 Task: Create a board button that creates a report in variable "Present-day slavery" with all cards using pattern "Present-day Slavery" group by list.
Action: Mouse moved to (1342, 111)
Screenshot: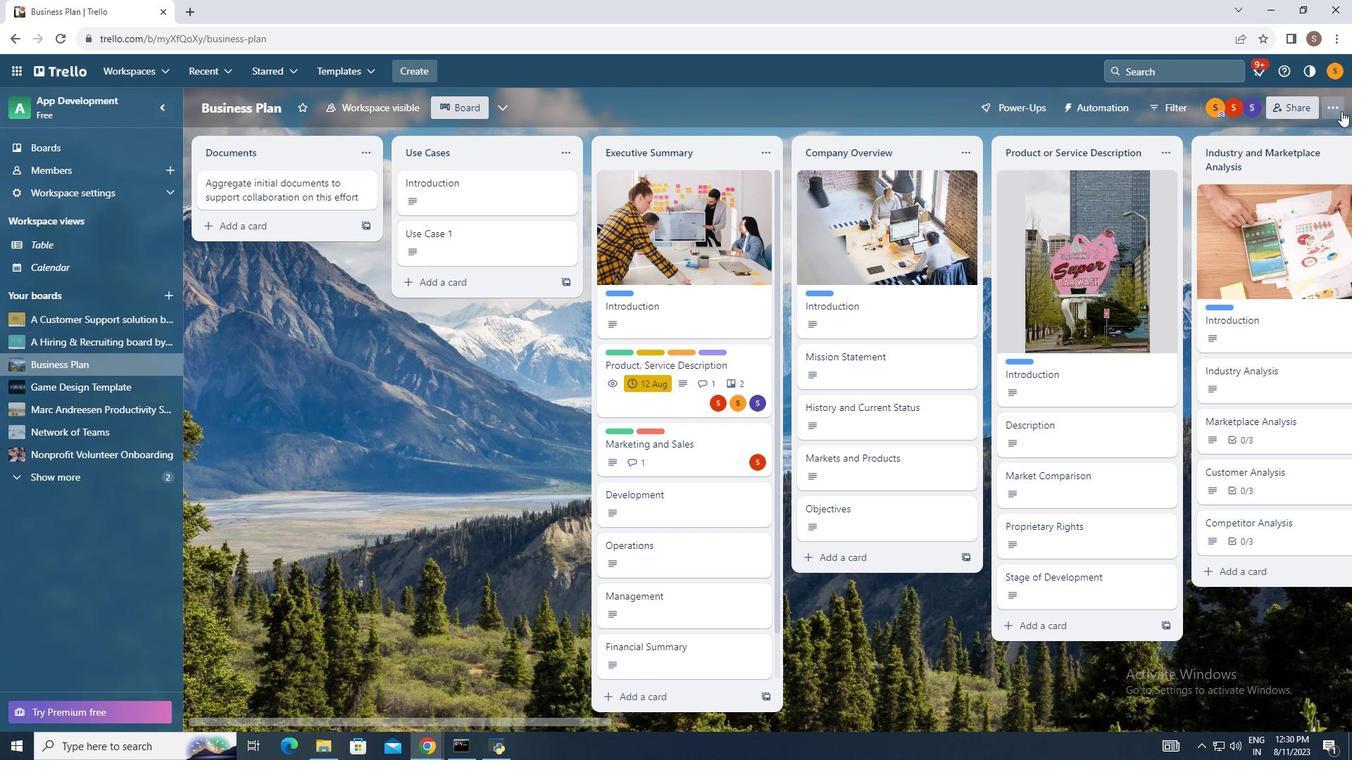 
Action: Mouse pressed left at (1342, 111)
Screenshot: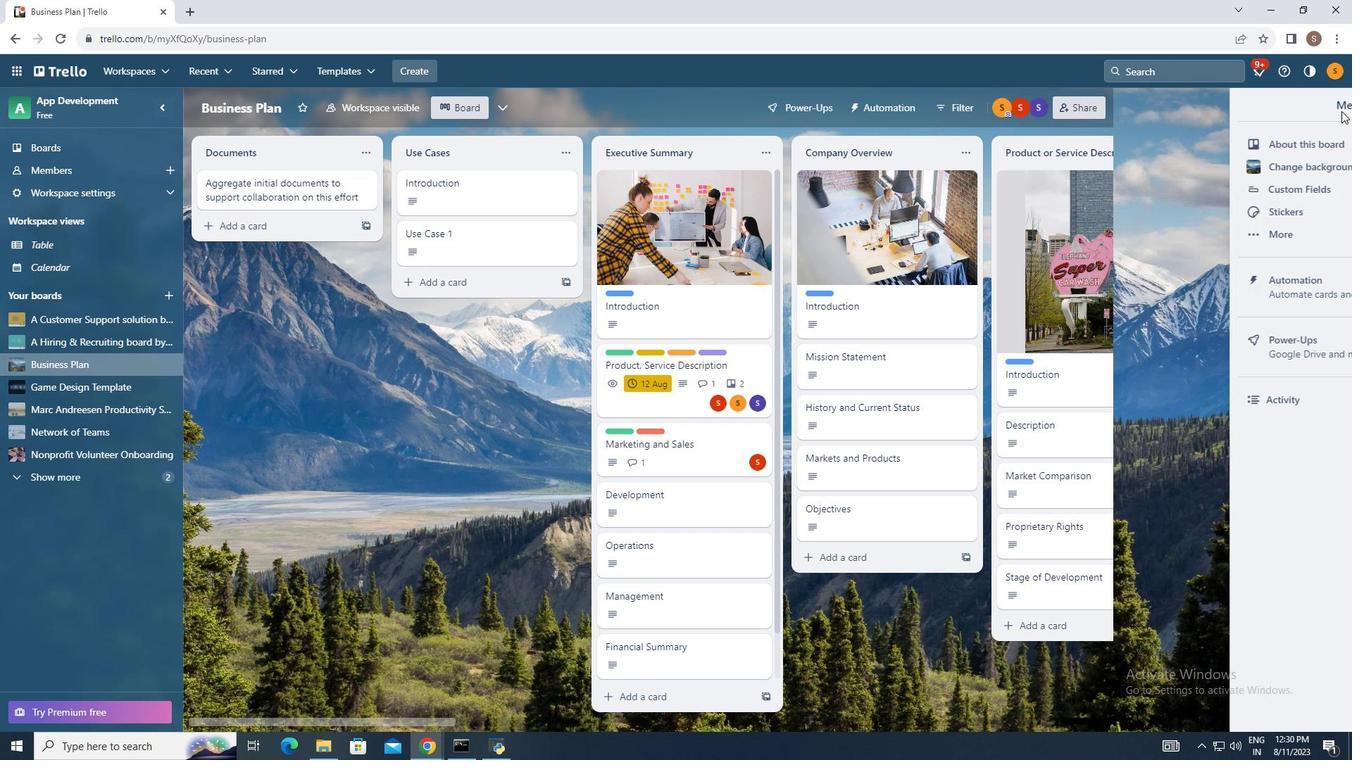 
Action: Mouse moved to (1198, 277)
Screenshot: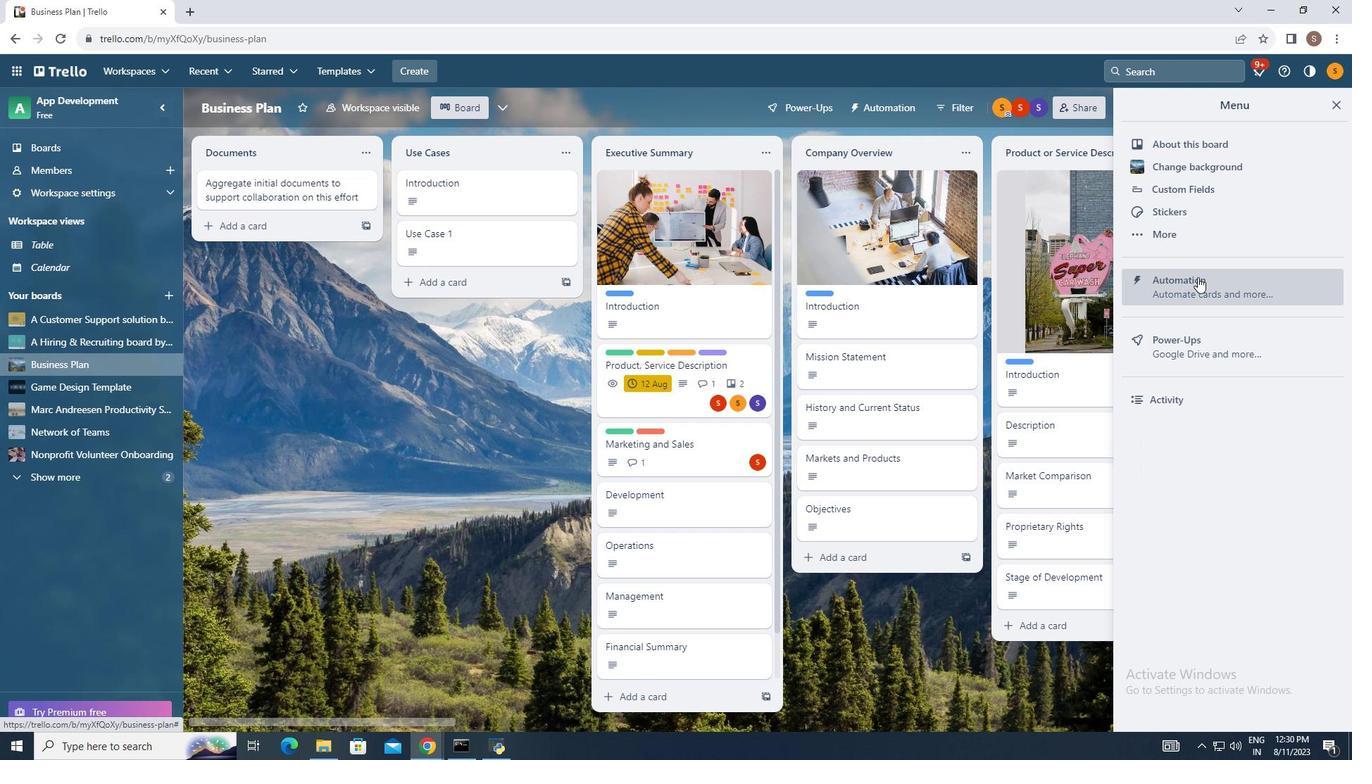 
Action: Mouse pressed left at (1198, 277)
Screenshot: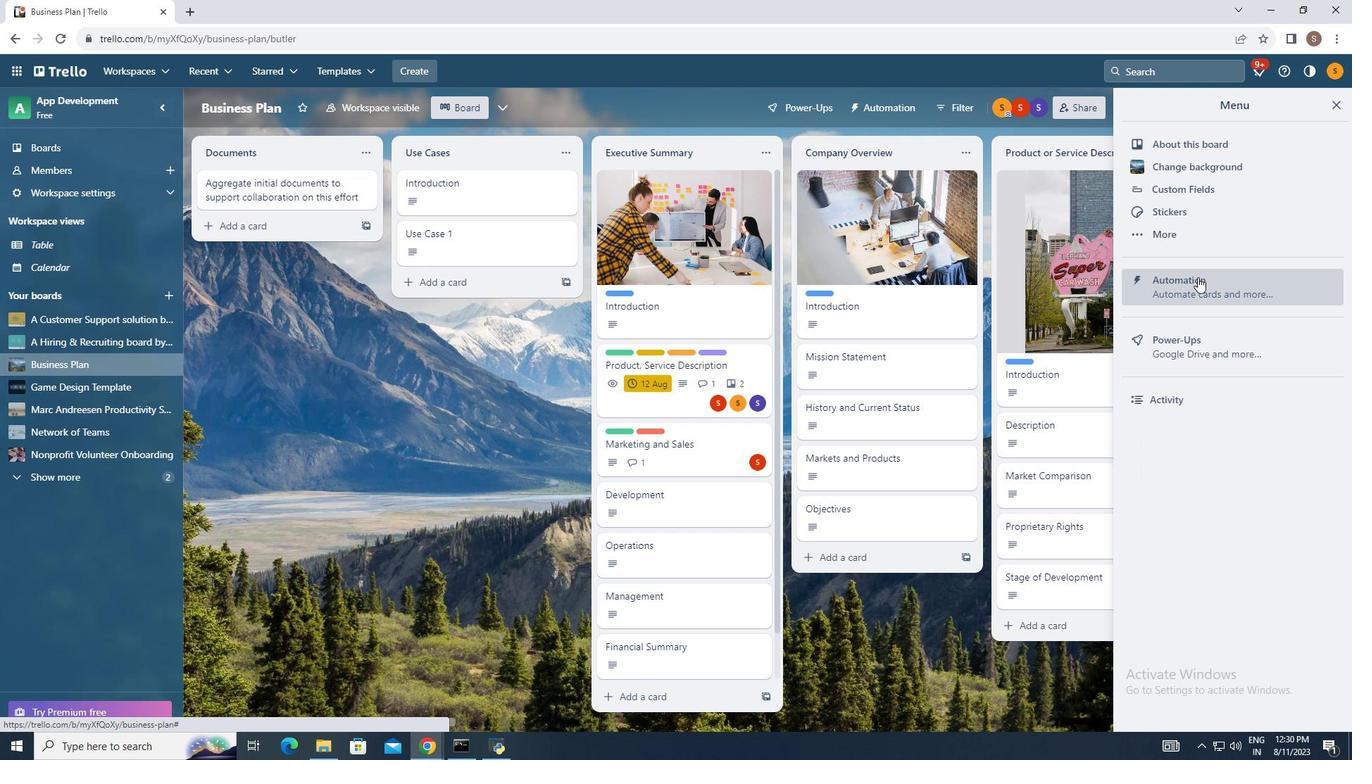 
Action: Mouse moved to (264, 364)
Screenshot: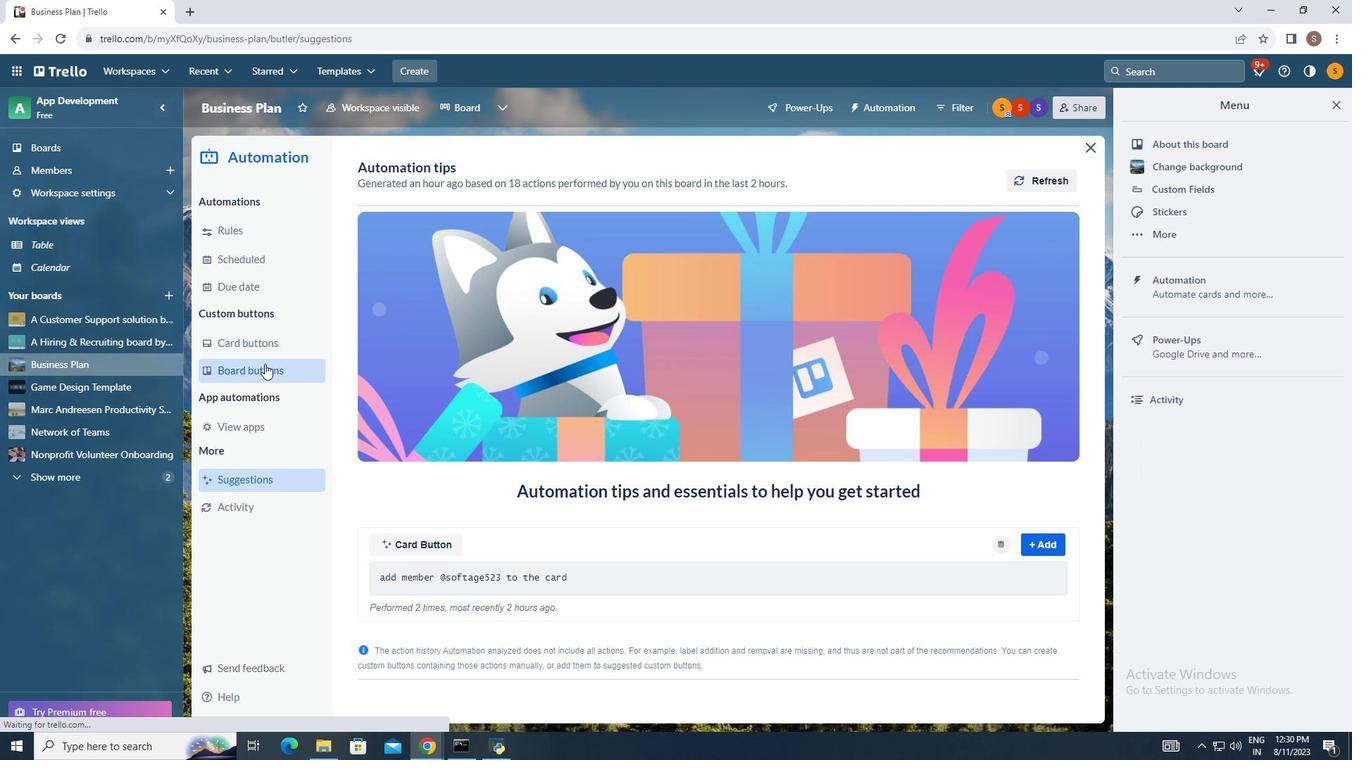 
Action: Mouse pressed left at (264, 364)
Screenshot: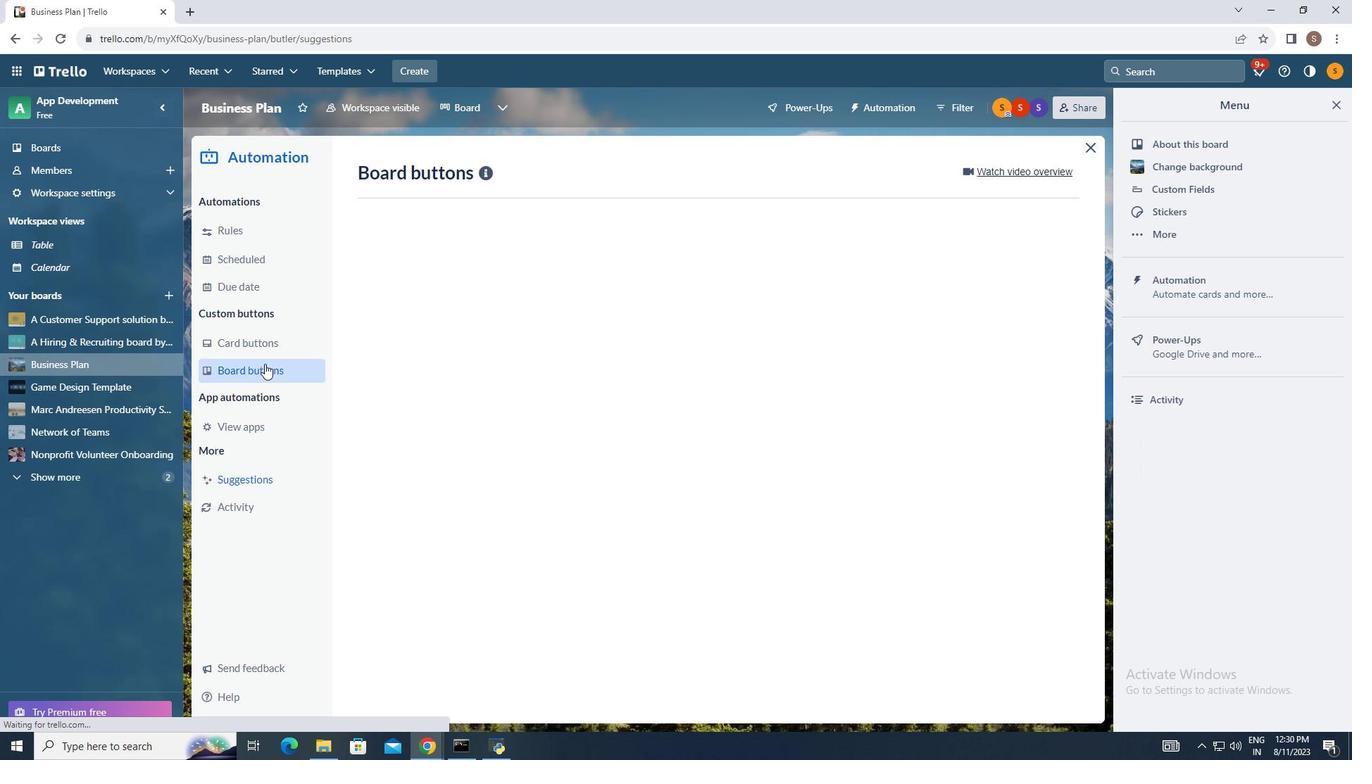 
Action: Mouse moved to (1026, 170)
Screenshot: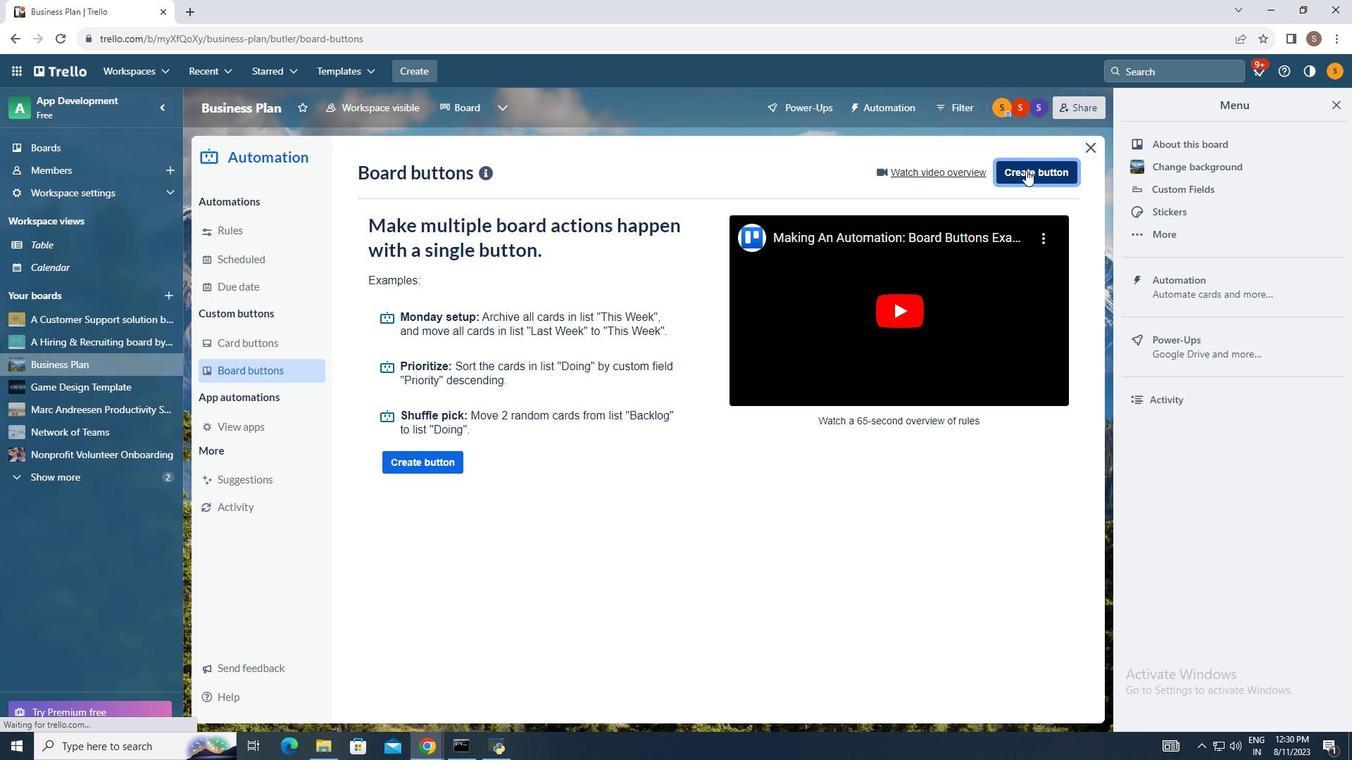 
Action: Mouse pressed left at (1026, 170)
Screenshot: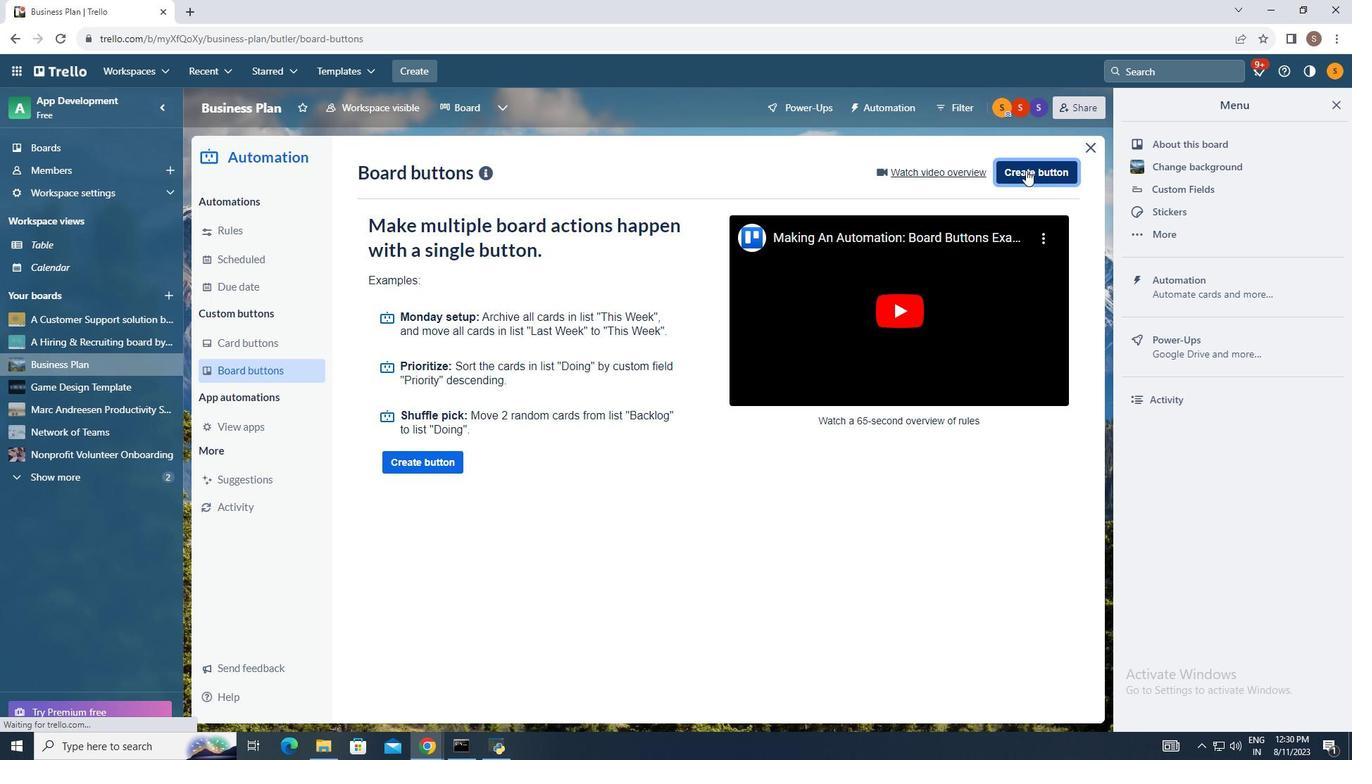 
Action: Mouse moved to (734, 362)
Screenshot: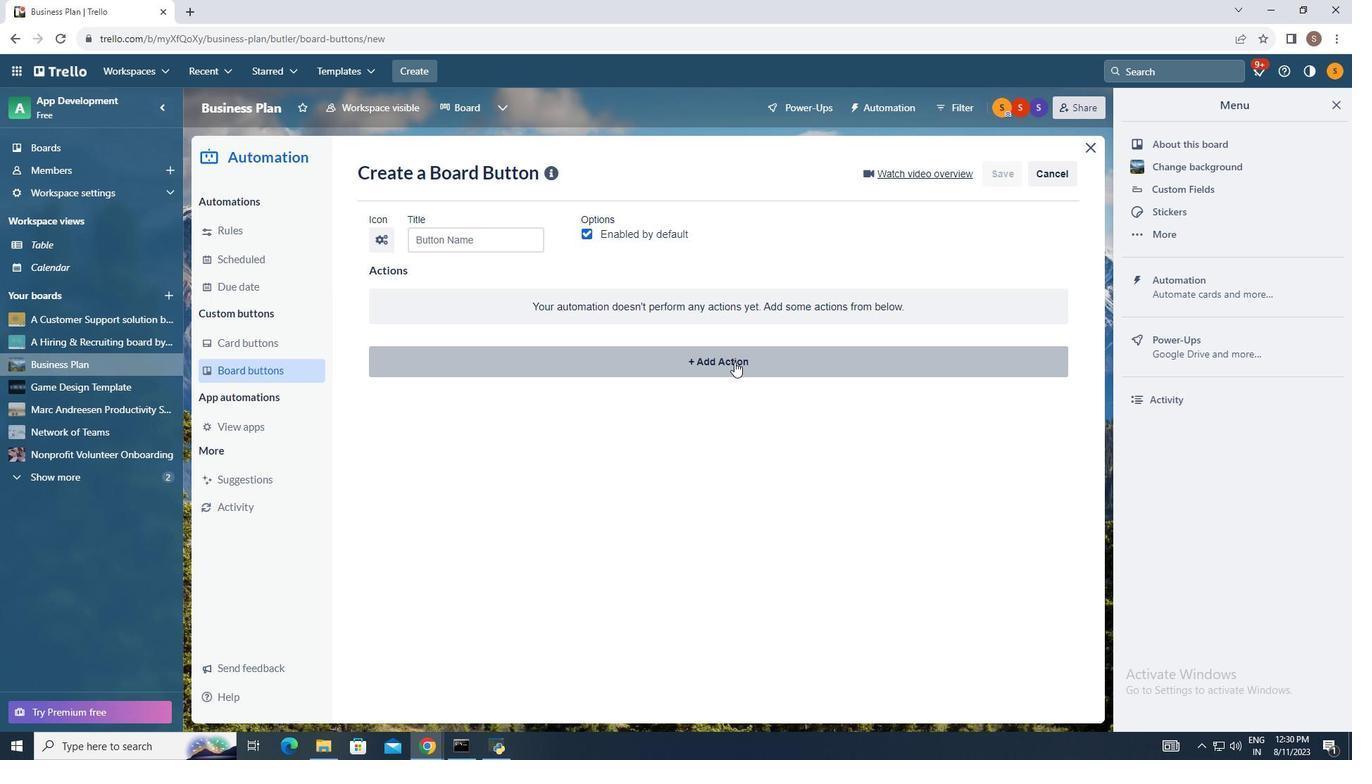 
Action: Mouse pressed left at (734, 362)
Screenshot: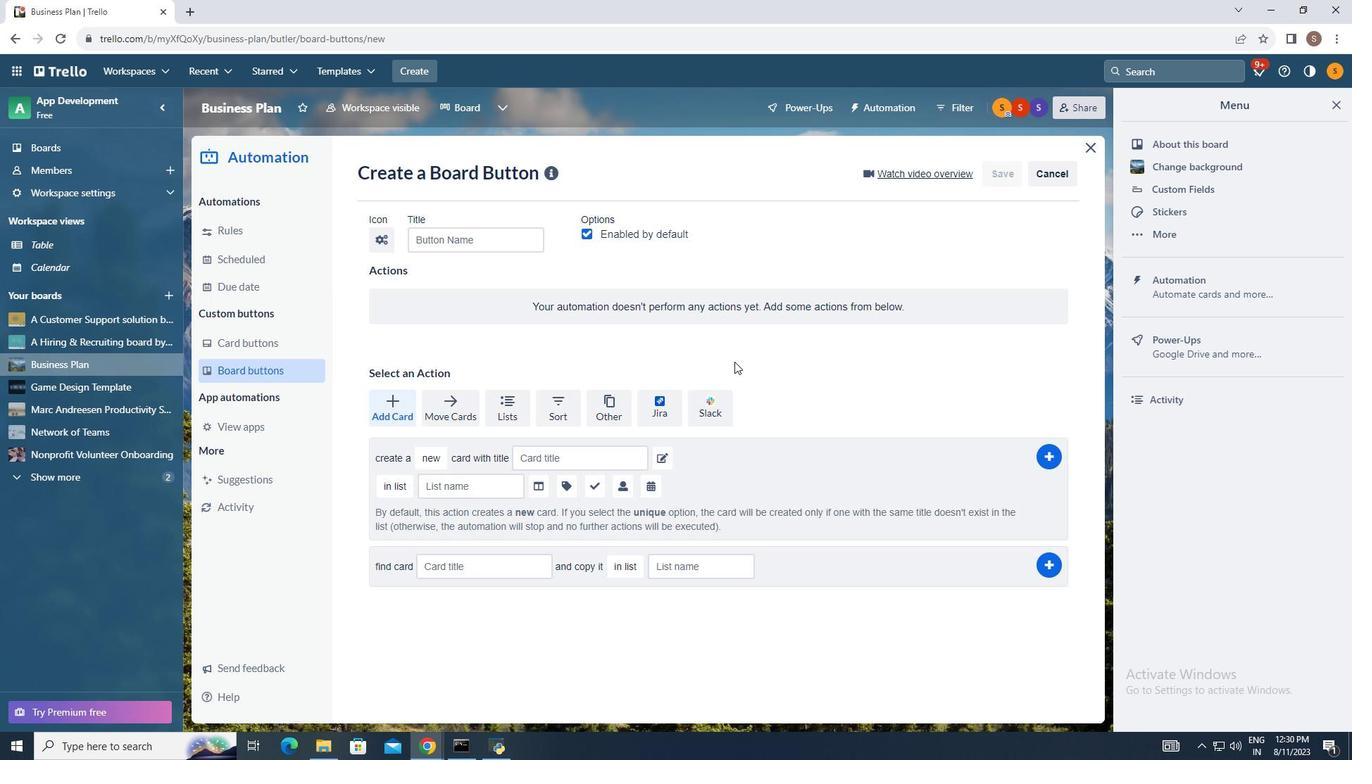 
Action: Mouse moved to (617, 403)
Screenshot: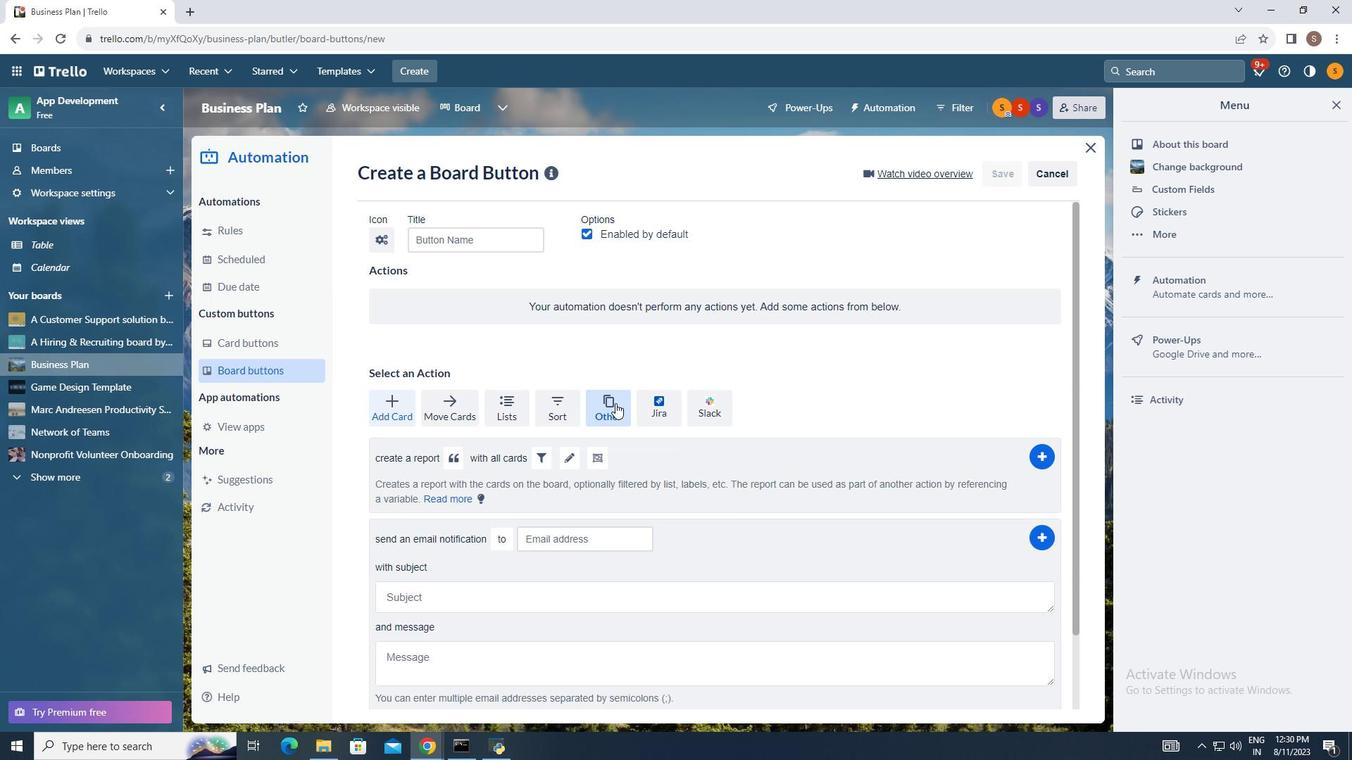 
Action: Mouse pressed left at (617, 403)
Screenshot: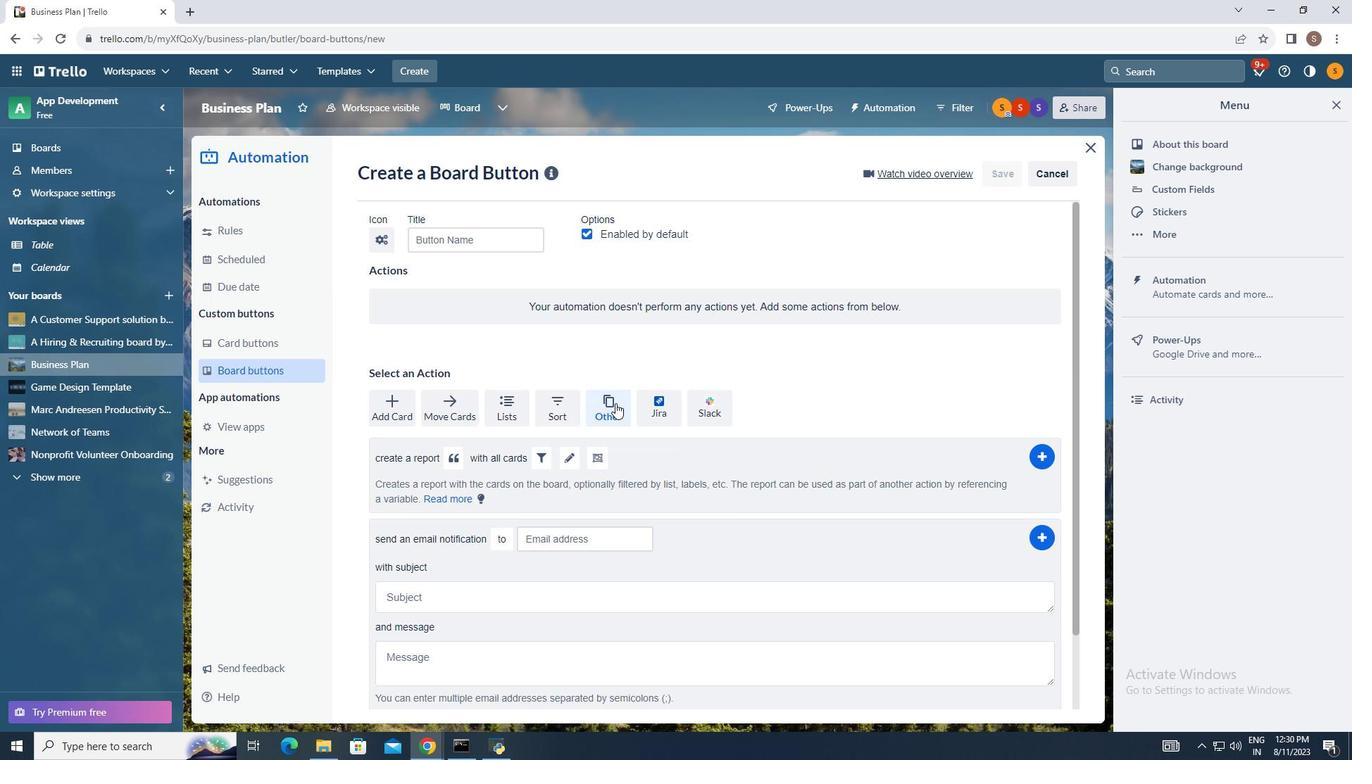 
Action: Mouse moved to (452, 457)
Screenshot: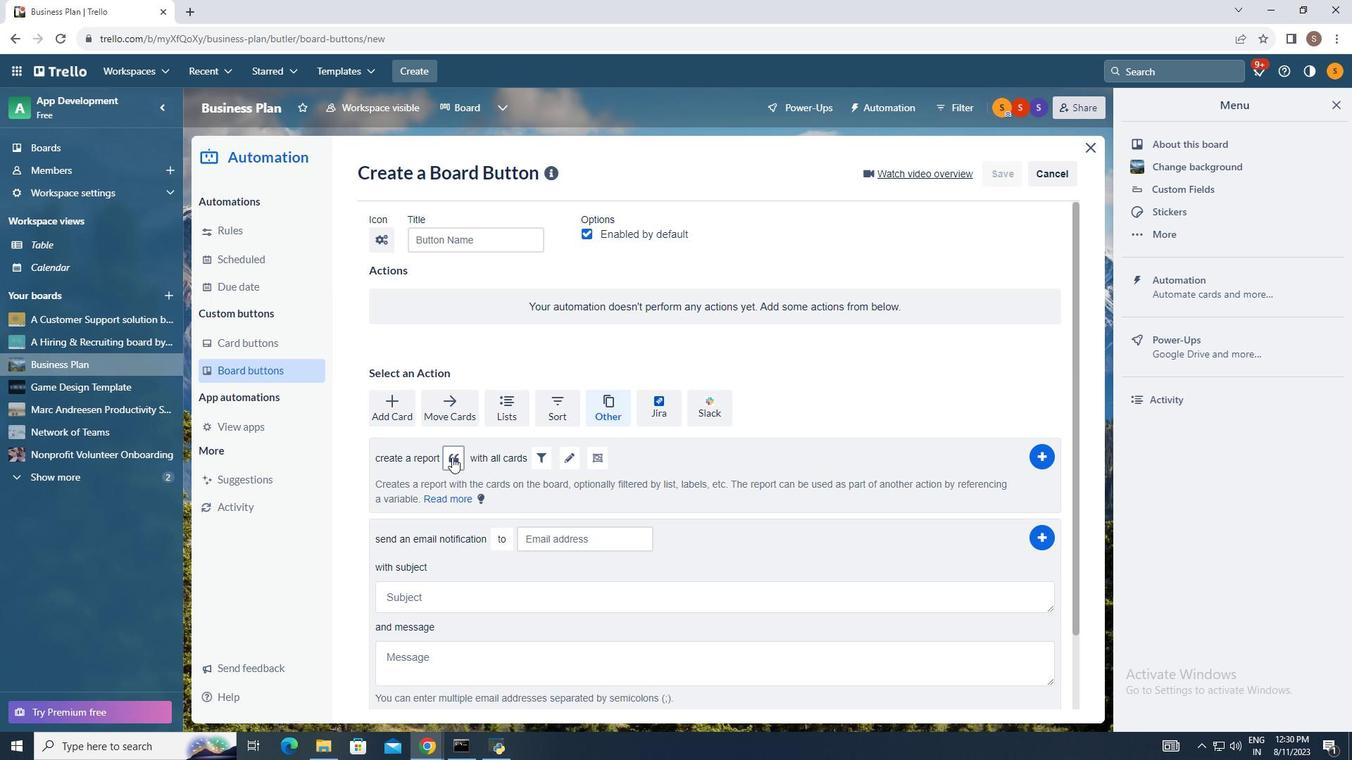 
Action: Mouse pressed left at (452, 457)
Screenshot: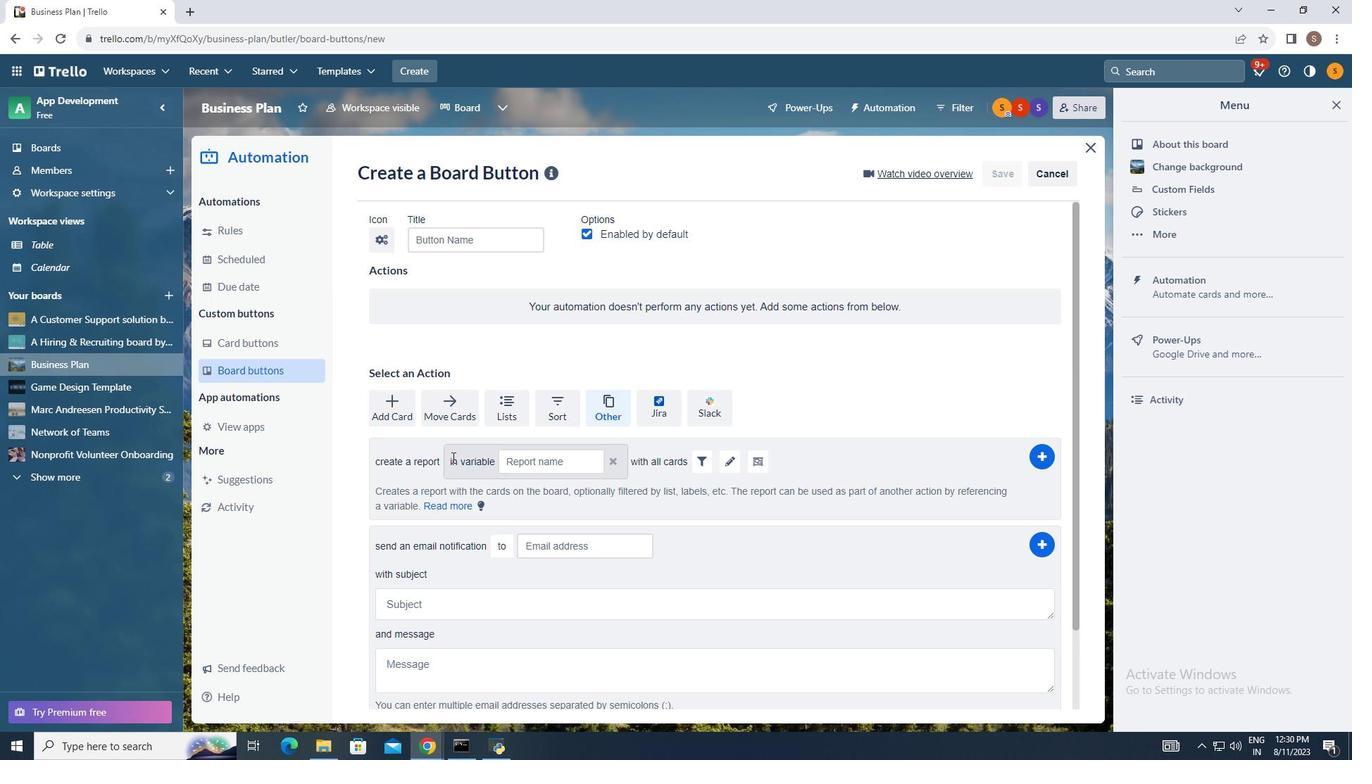 
Action: Mouse moved to (544, 460)
Screenshot: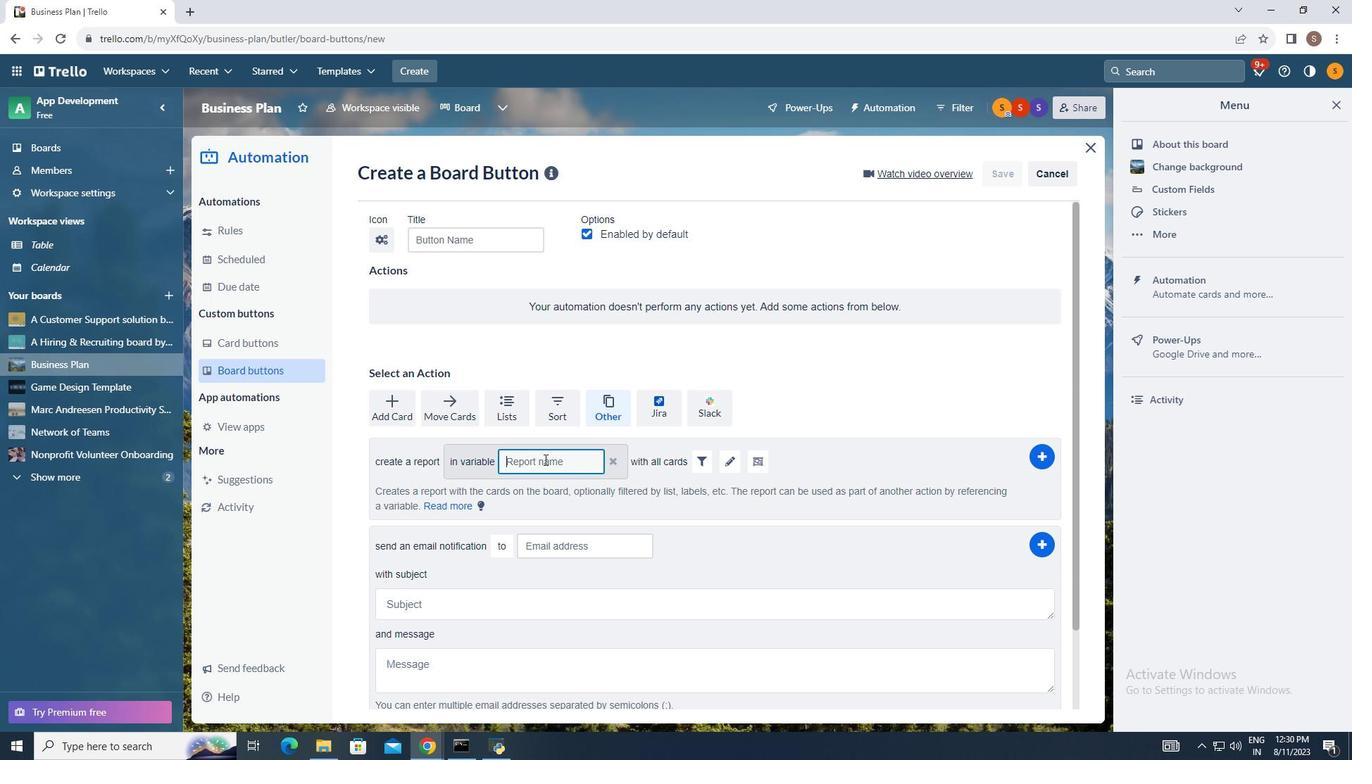 
Action: Mouse pressed left at (544, 460)
Screenshot: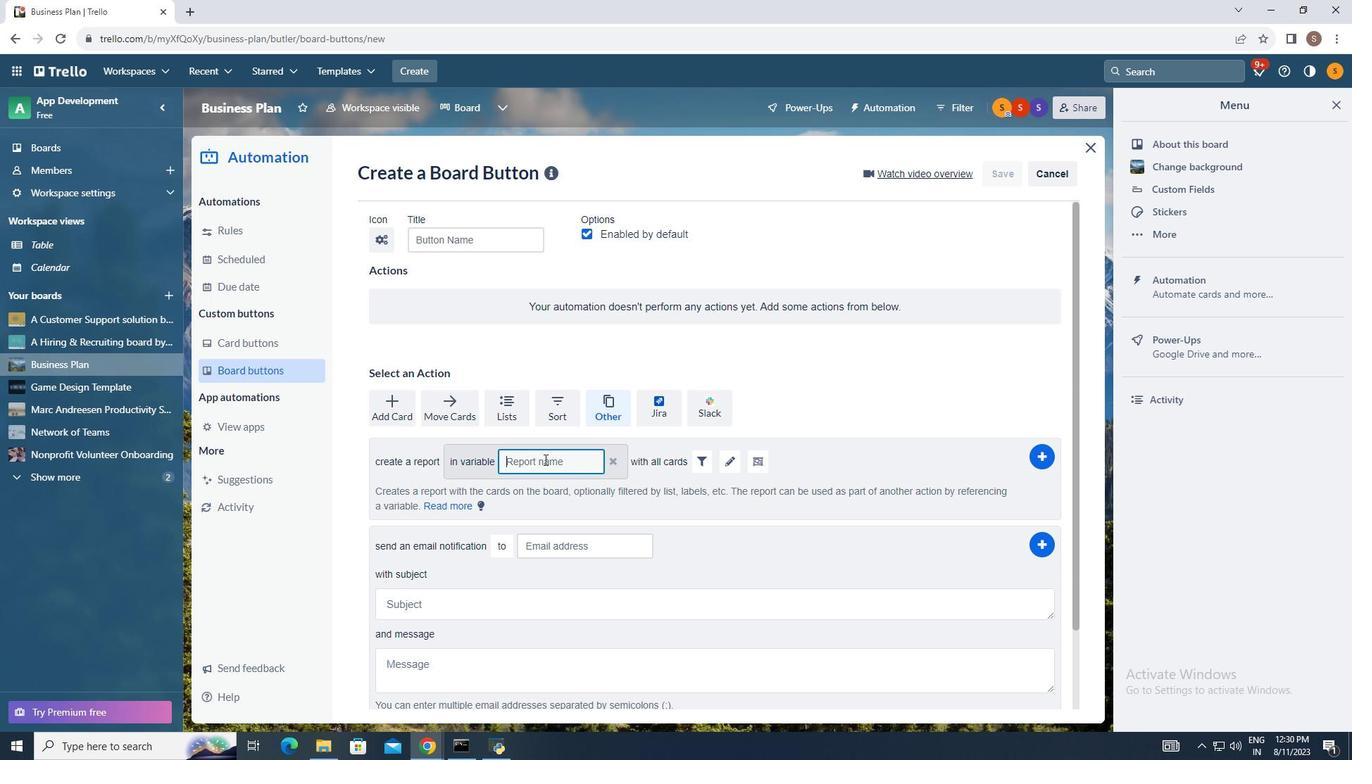 
Action: Mouse moved to (536, 464)
Screenshot: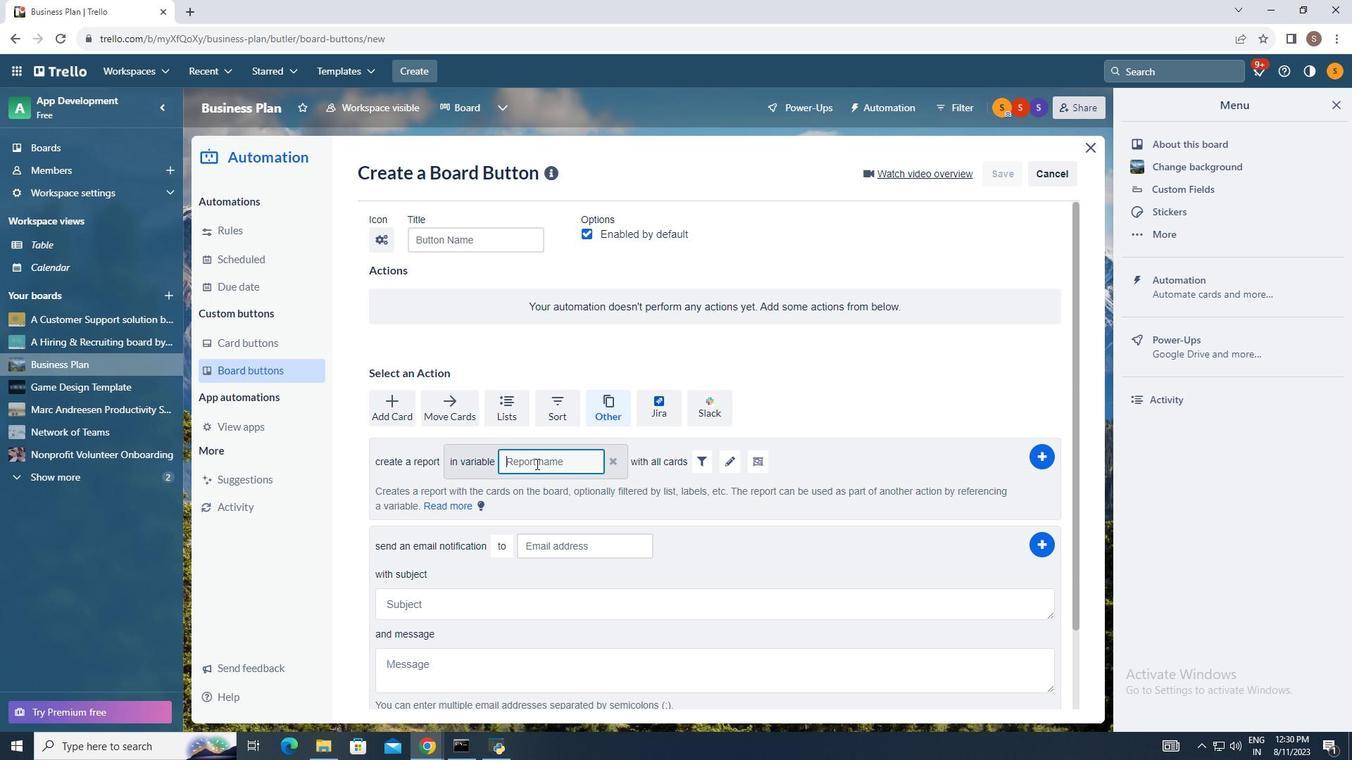 
Action: Key pressed <Key.shift>Present-day<Key.space>slavery
Screenshot: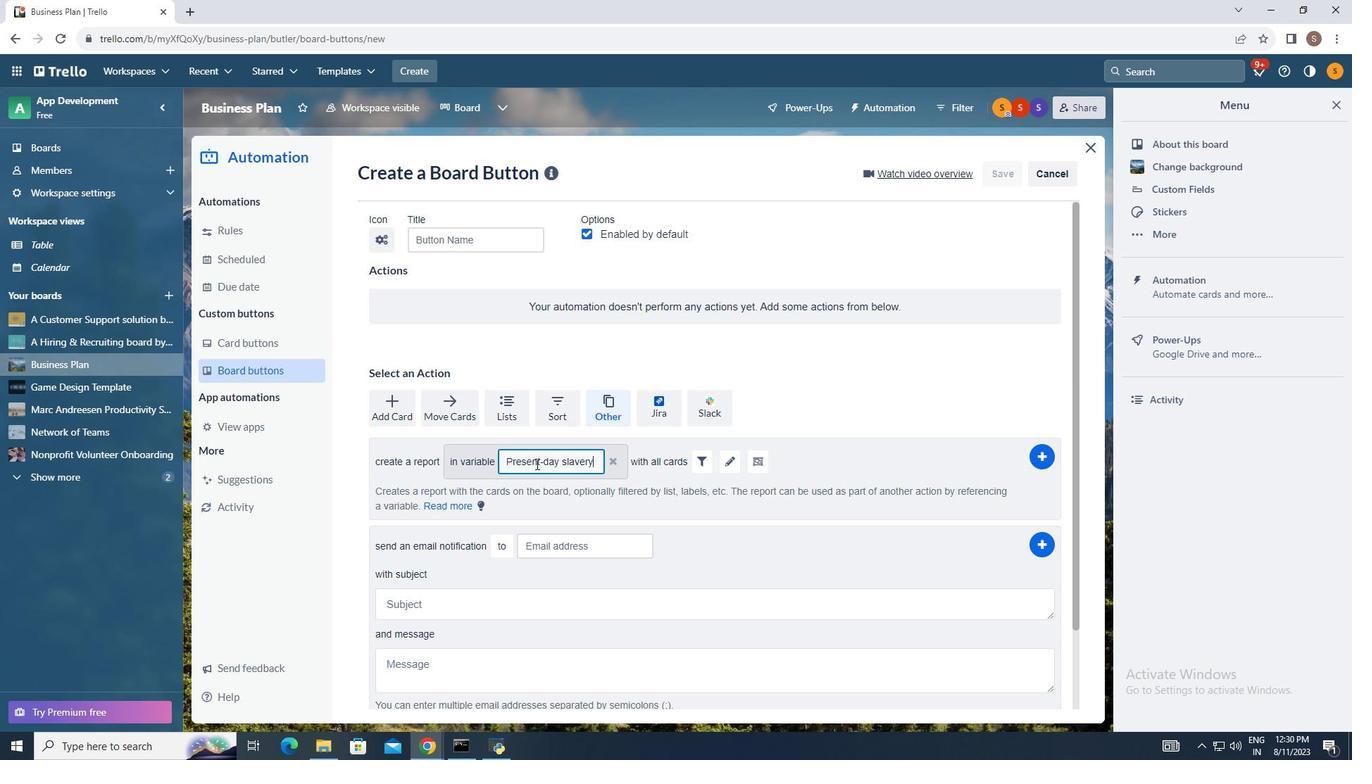 
Action: Mouse moved to (728, 462)
Screenshot: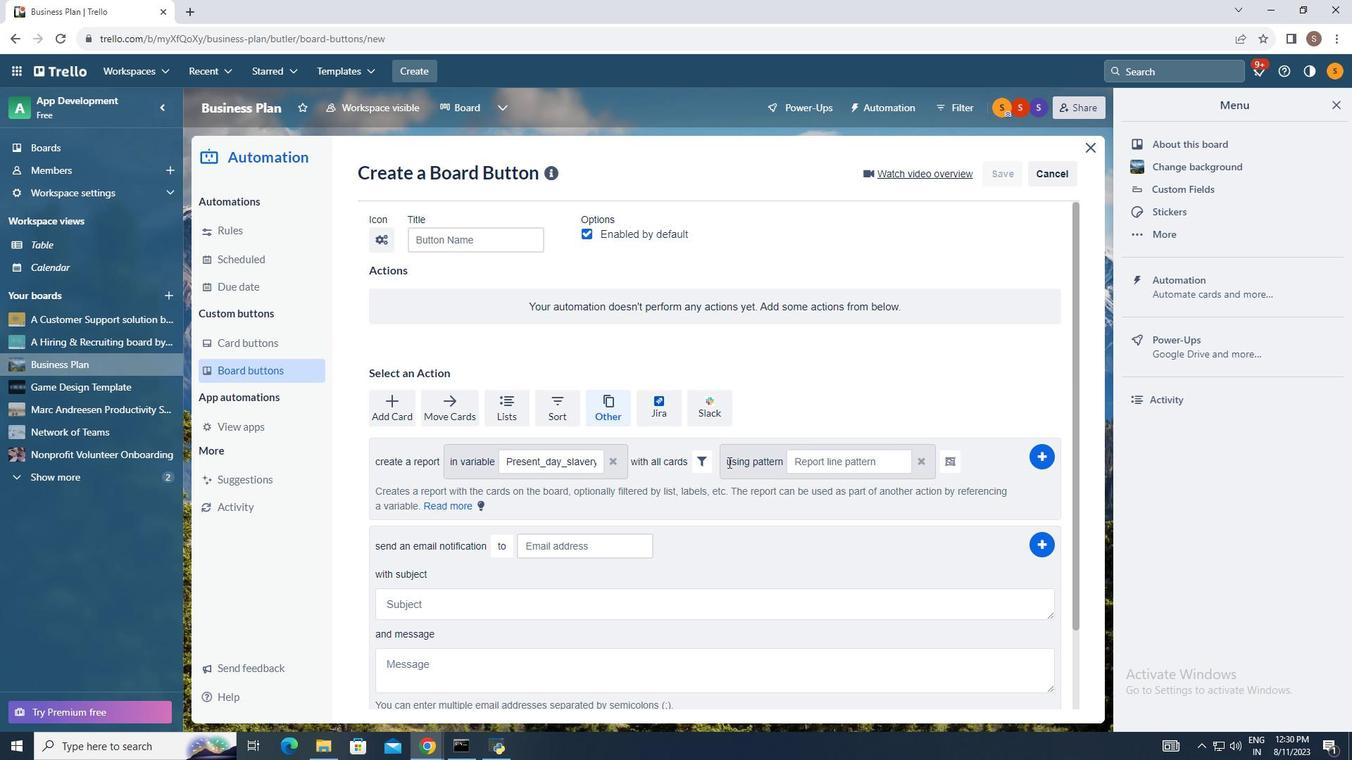 
Action: Mouse pressed left at (728, 462)
Screenshot: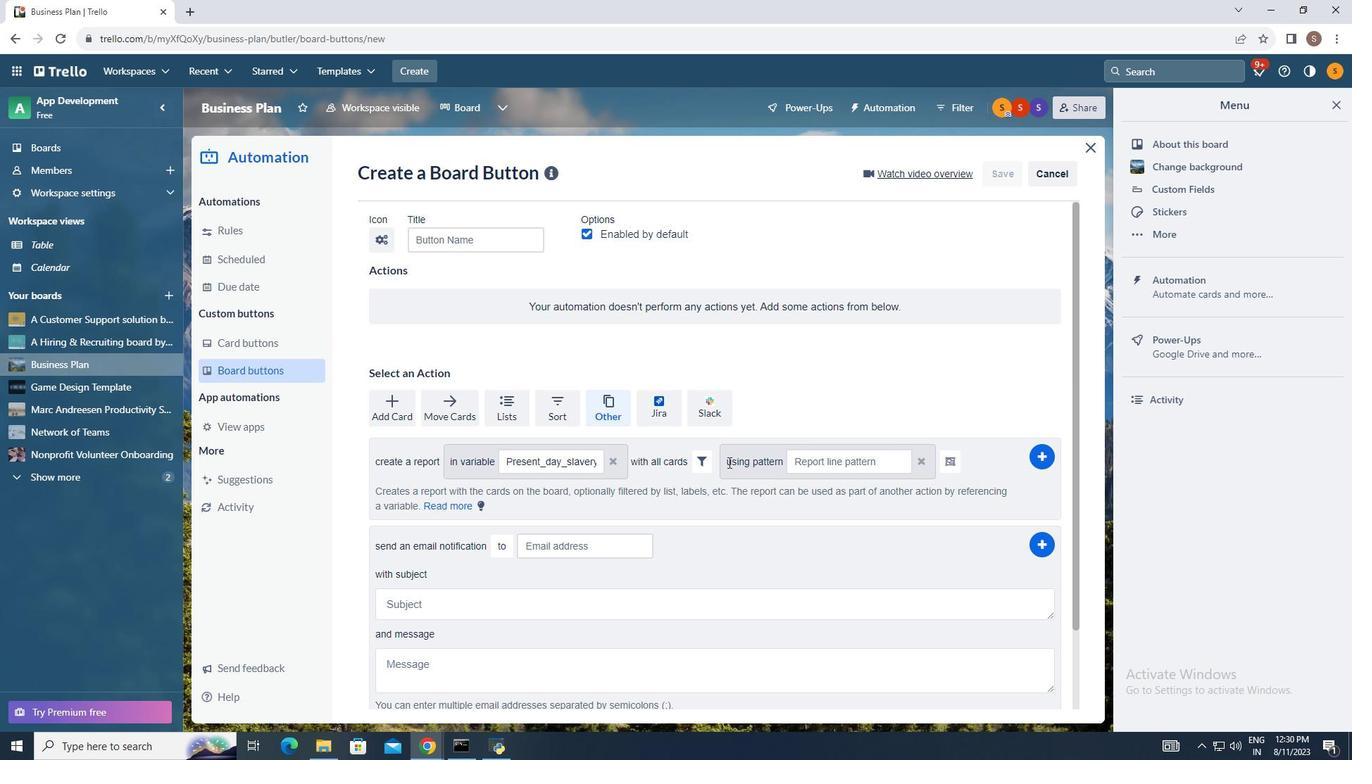 
Action: Mouse moved to (844, 466)
Screenshot: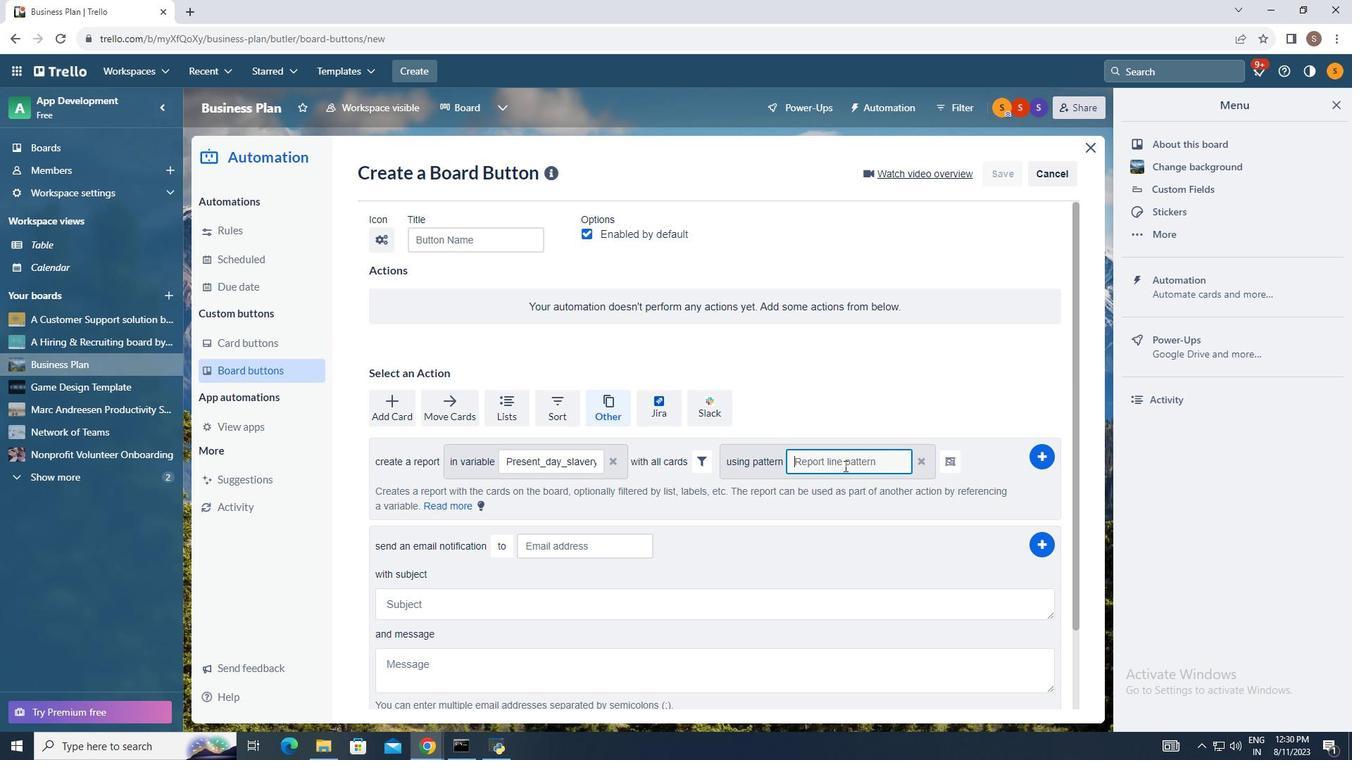 
Action: Mouse pressed left at (844, 466)
Screenshot: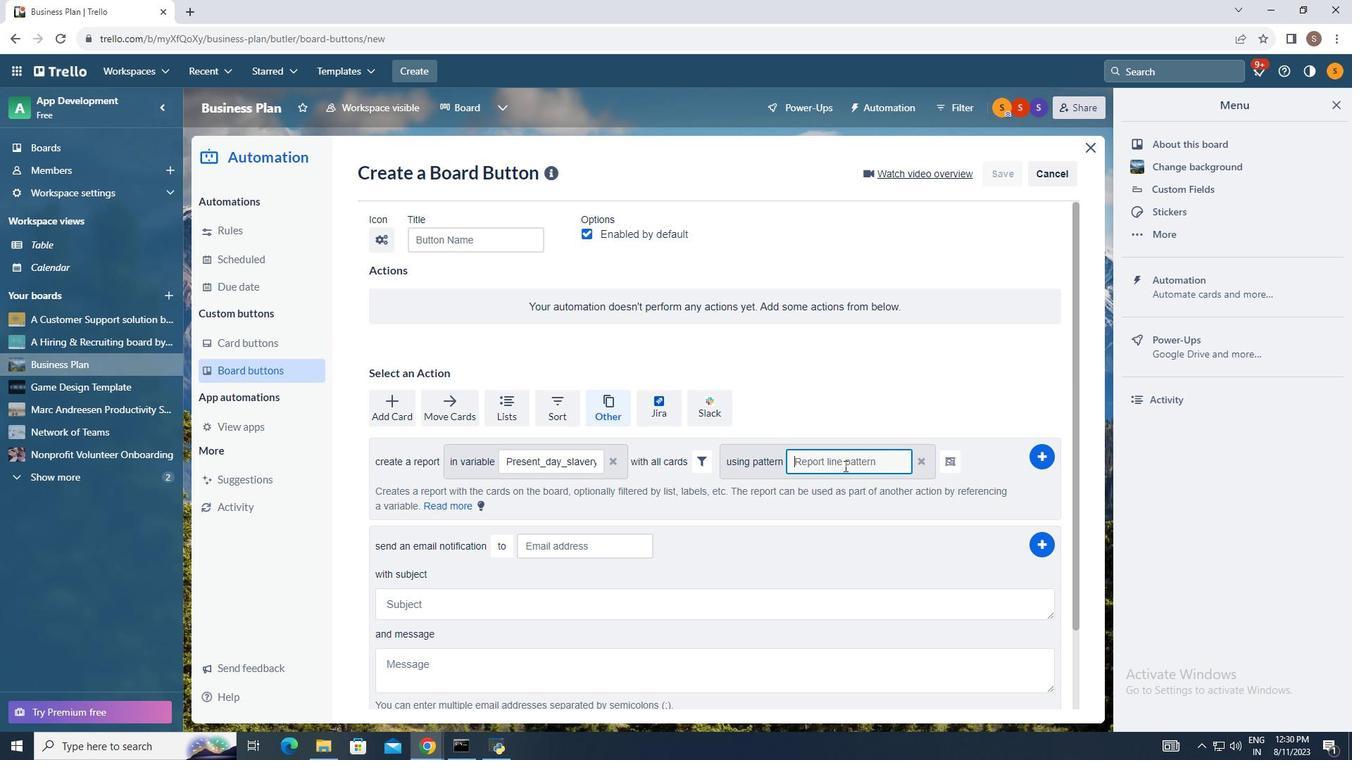 
Action: Mouse moved to (805, 415)
Screenshot: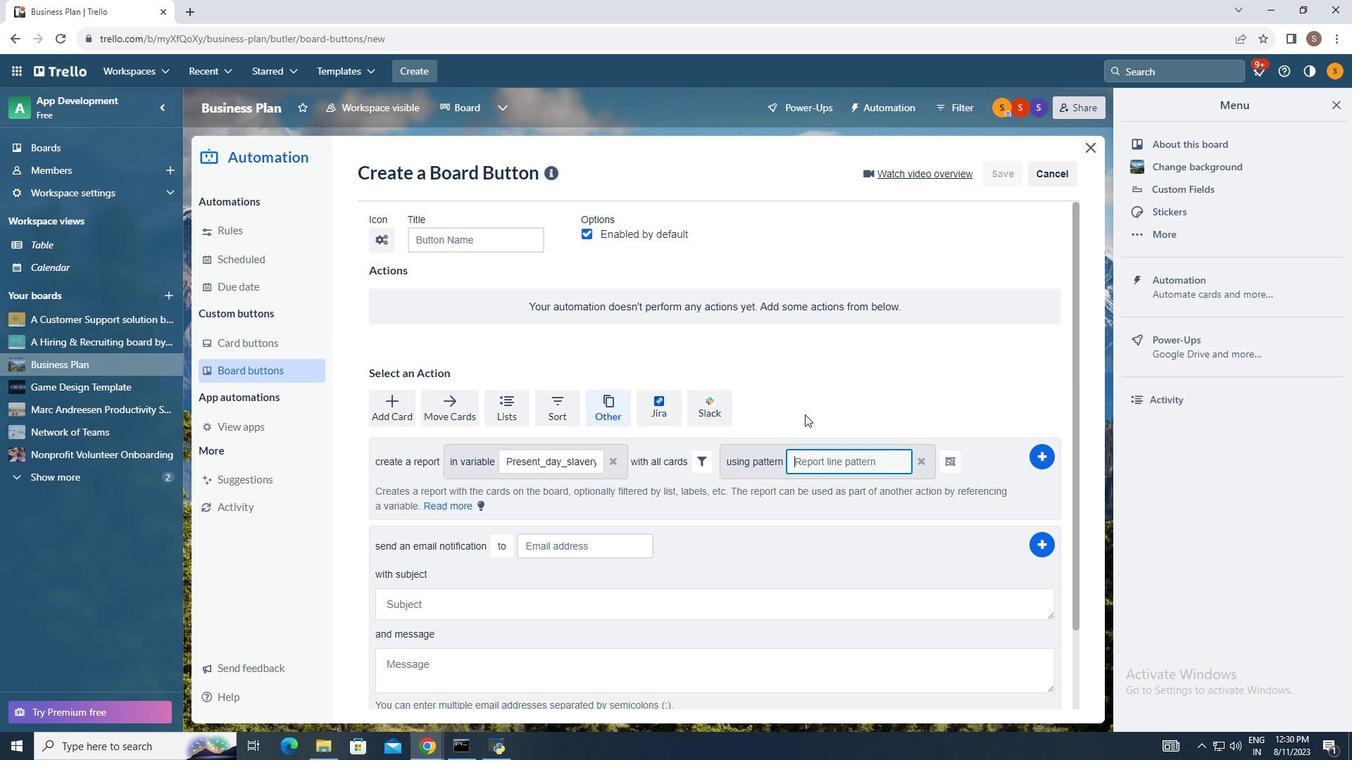 
Action: Key pressed p<Key.backspace><Key.shift>Present-day<Key.space>slavery
Screenshot: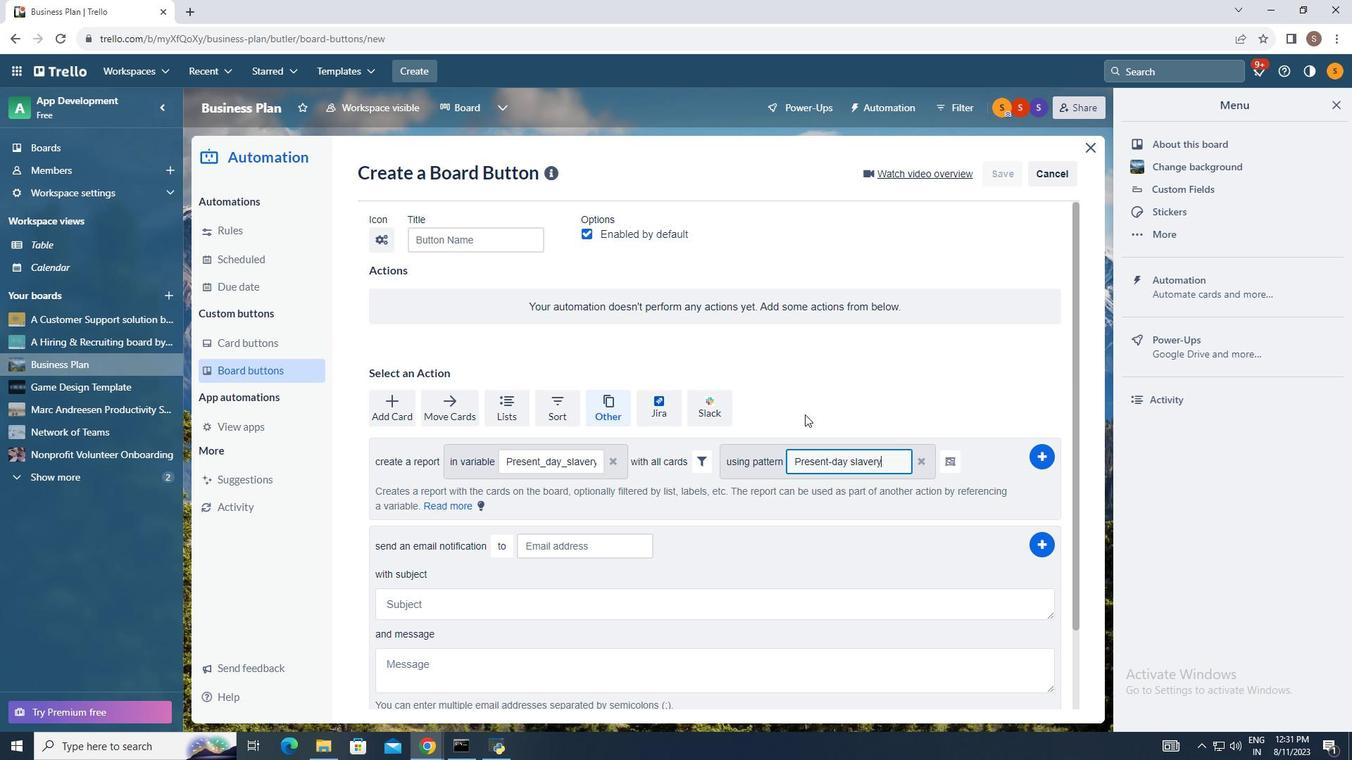 
Action: Mouse moved to (957, 463)
Screenshot: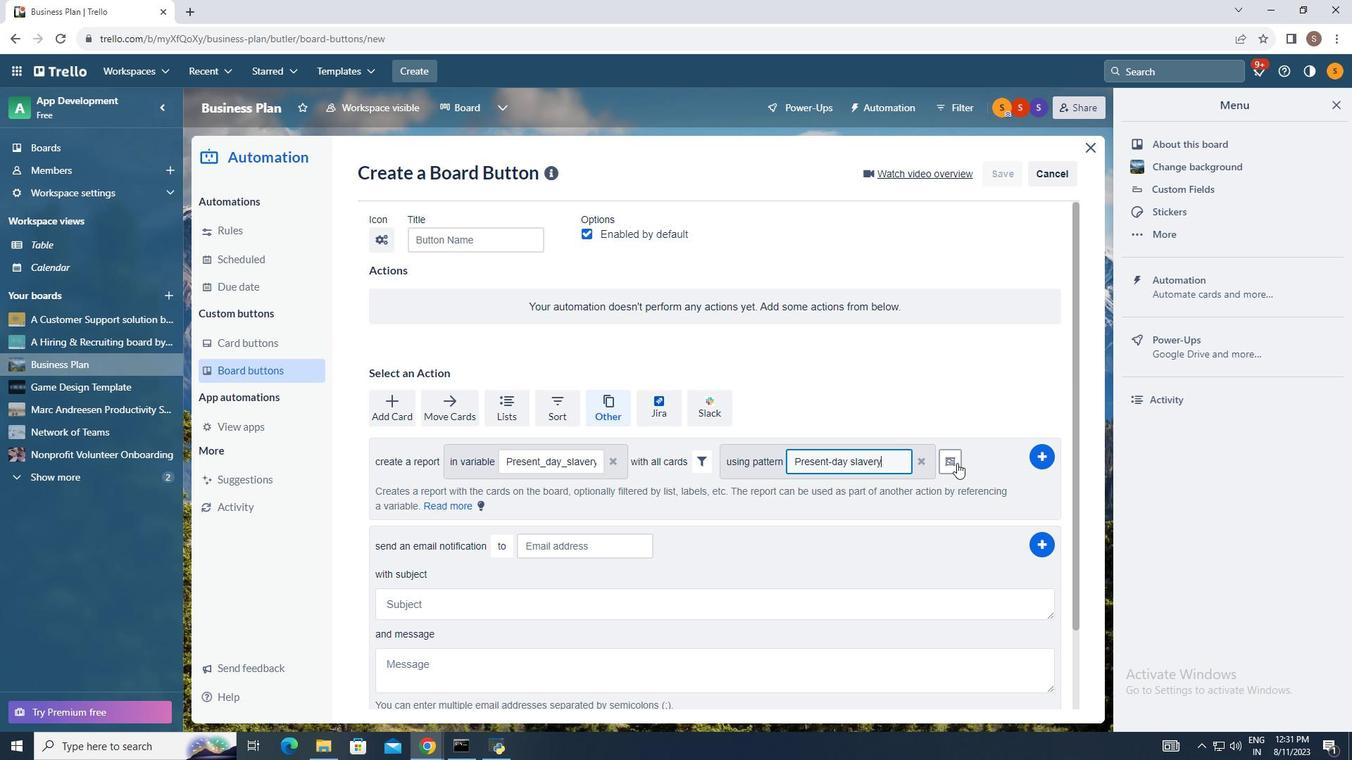 
Action: Mouse pressed left at (957, 463)
Screenshot: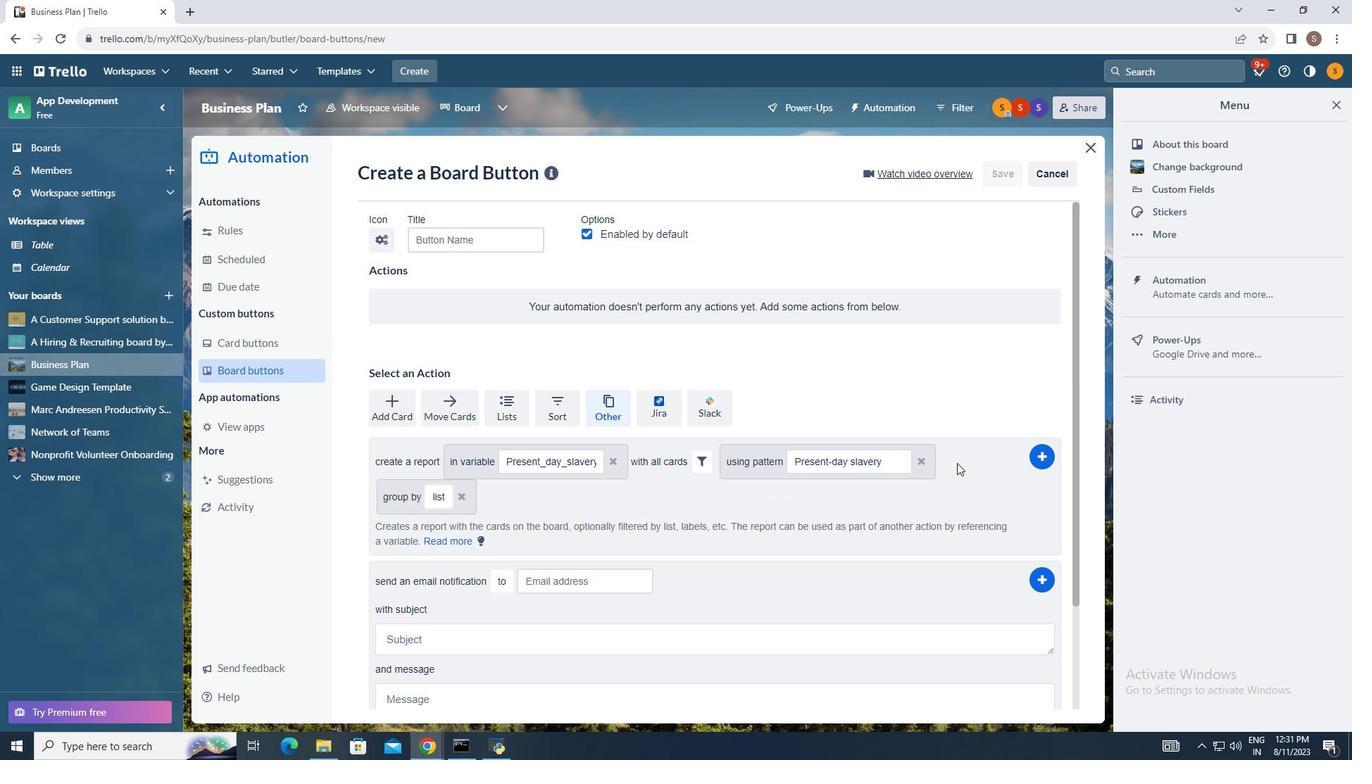 
Action: Mouse moved to (436, 502)
Screenshot: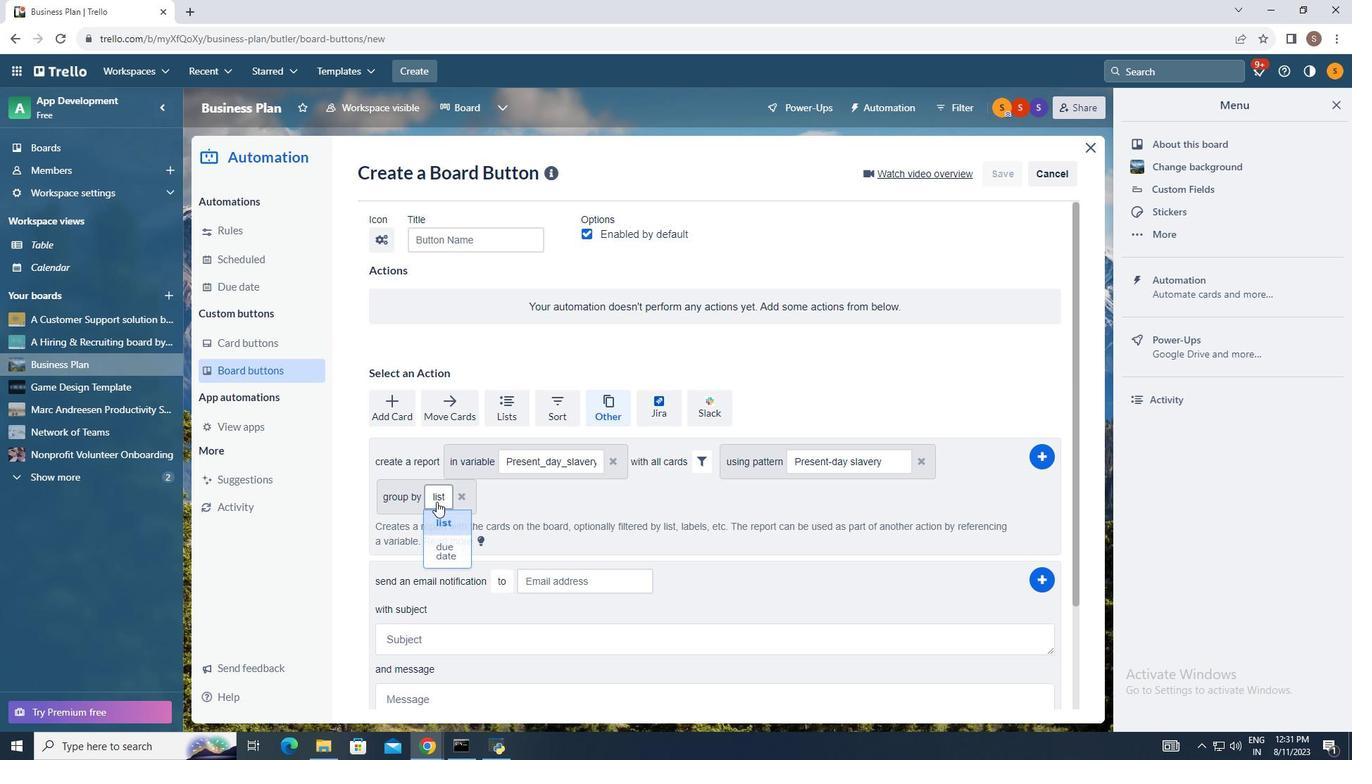 
Action: Mouse pressed left at (436, 502)
Screenshot: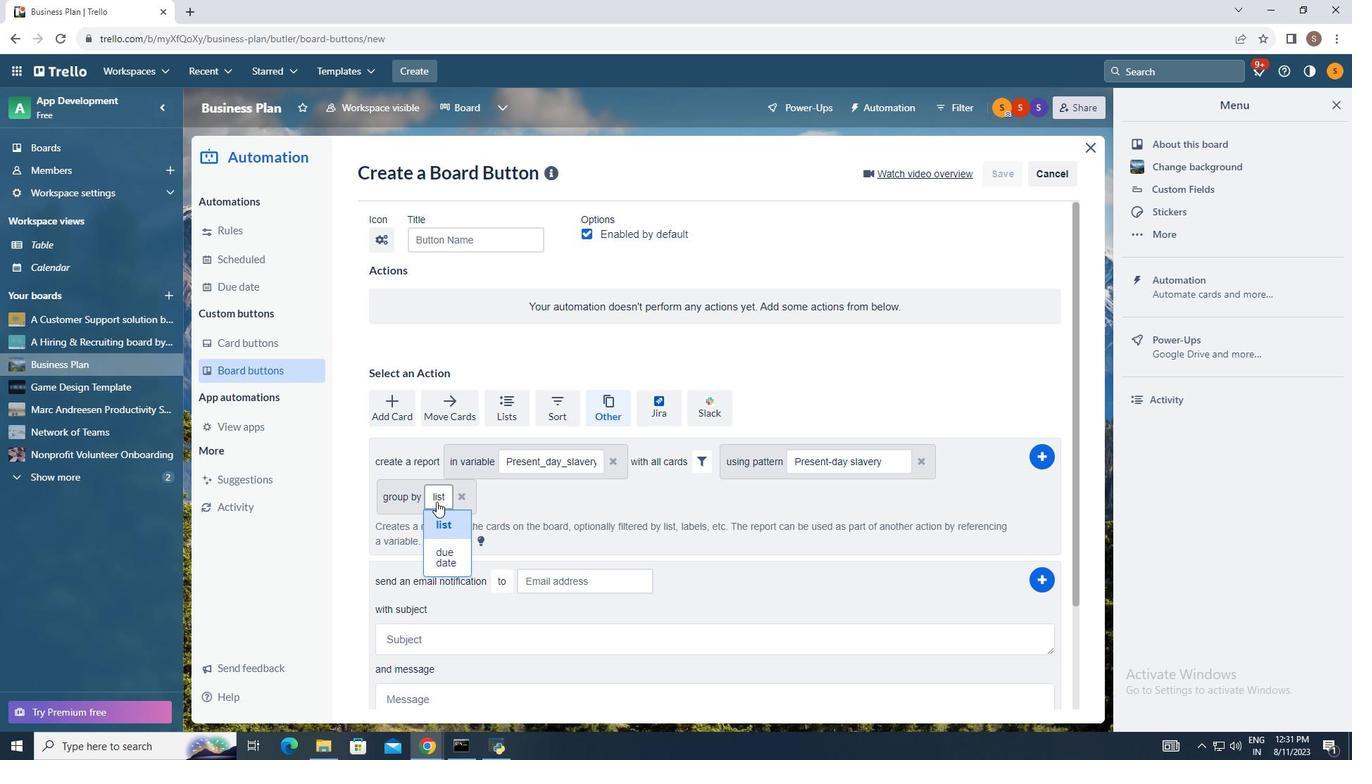 
Action: Mouse moved to (446, 517)
Screenshot: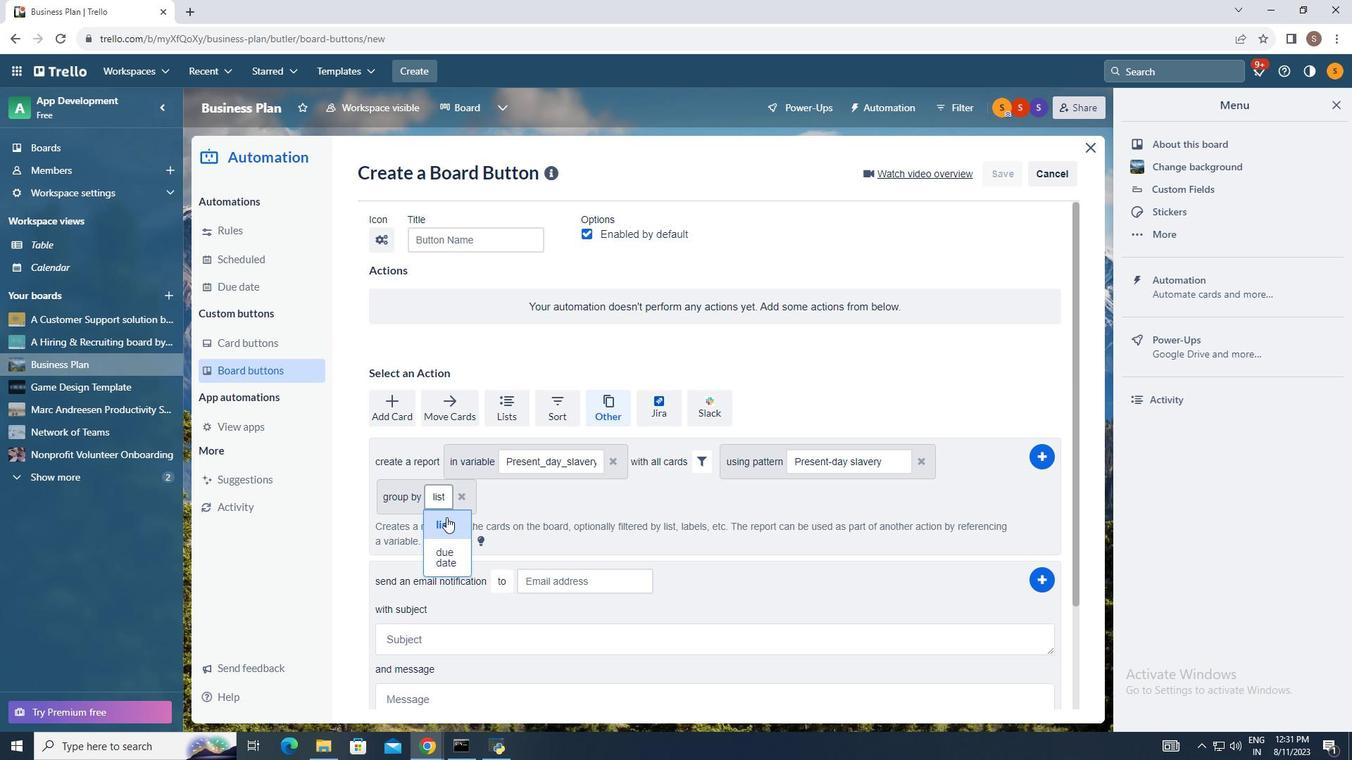
Action: Mouse pressed left at (446, 517)
Screenshot: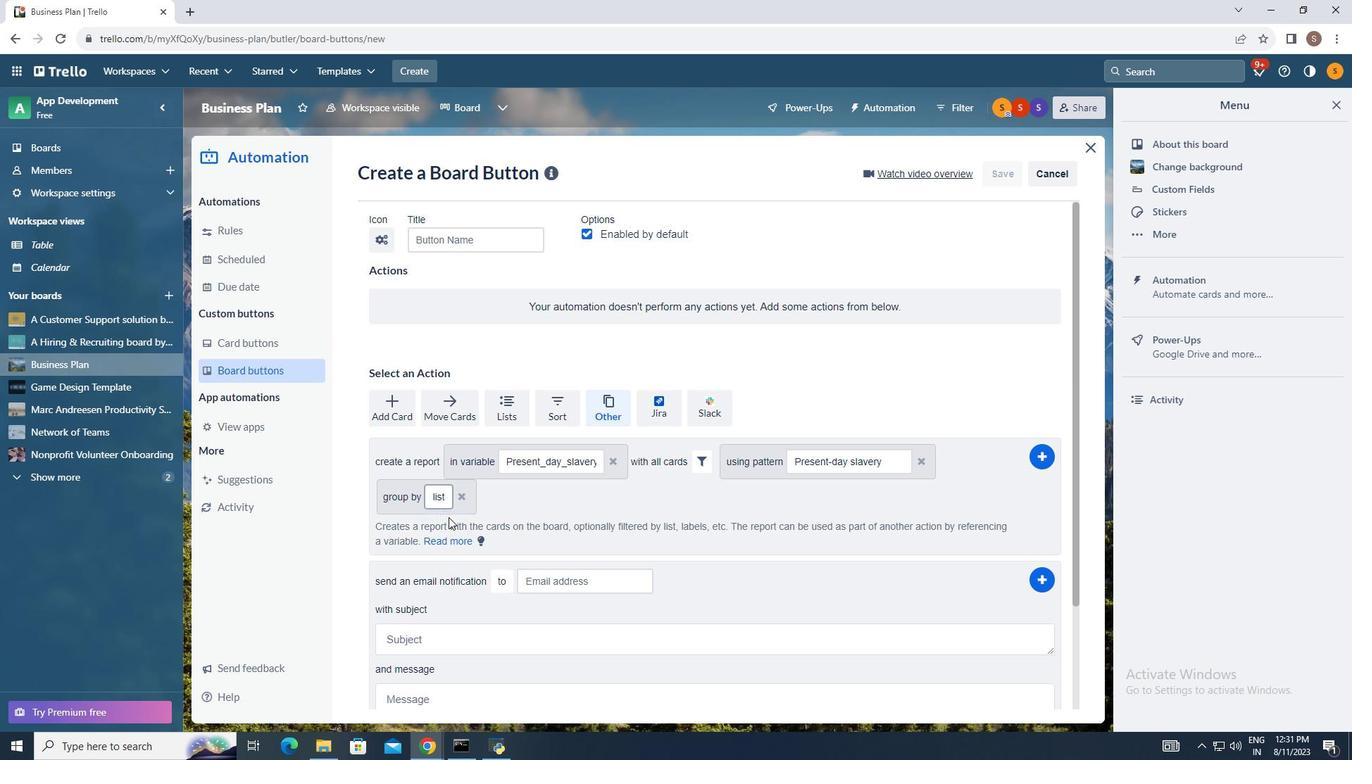 
Action: Mouse moved to (1033, 457)
Screenshot: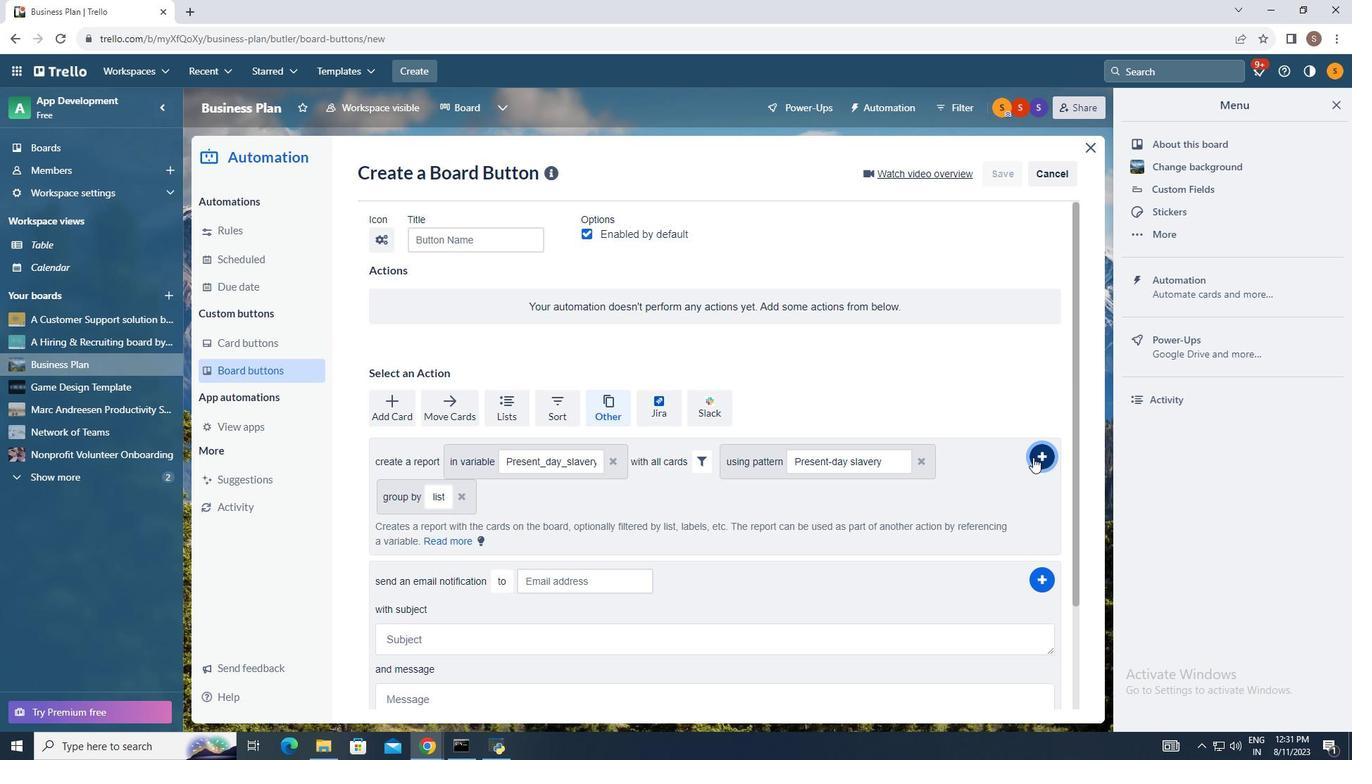 
Action: Mouse pressed left at (1033, 457)
Screenshot: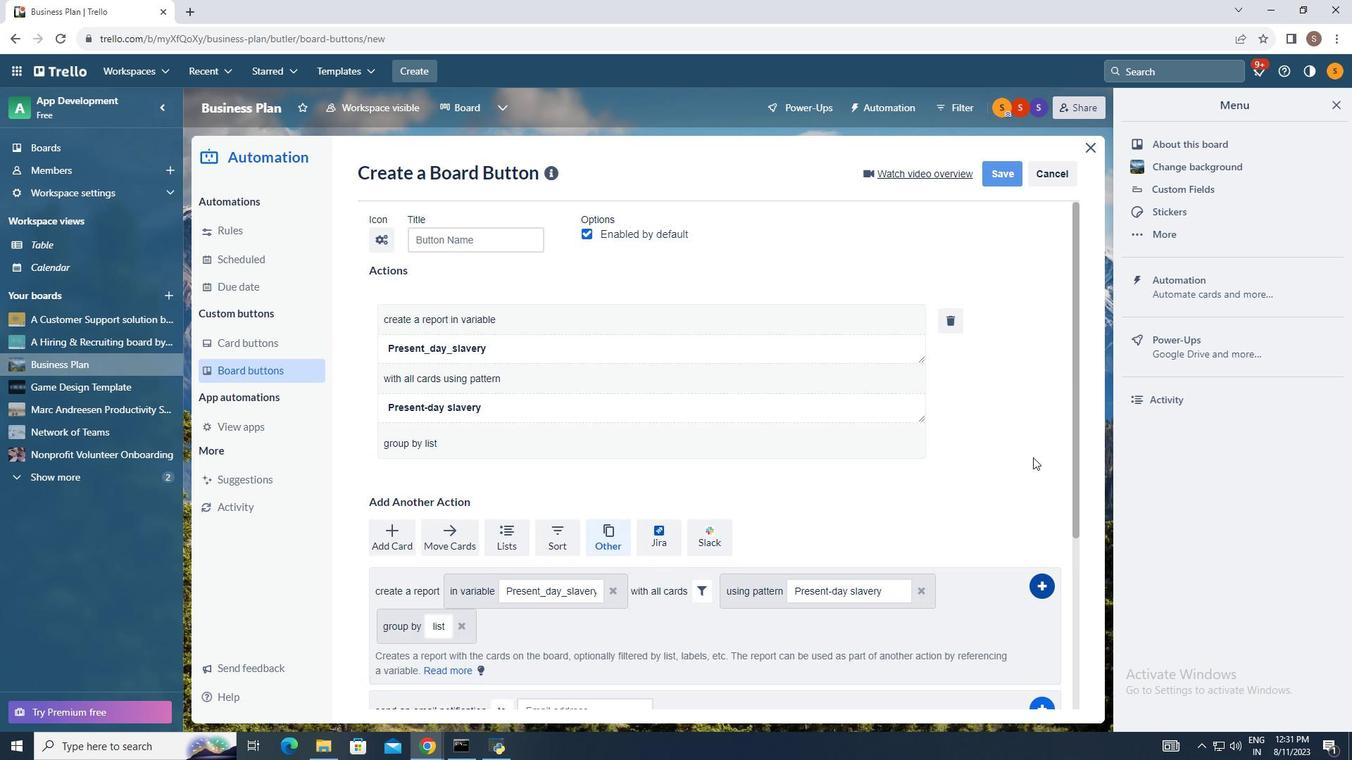 
Action: Mouse moved to (1025, 422)
Screenshot: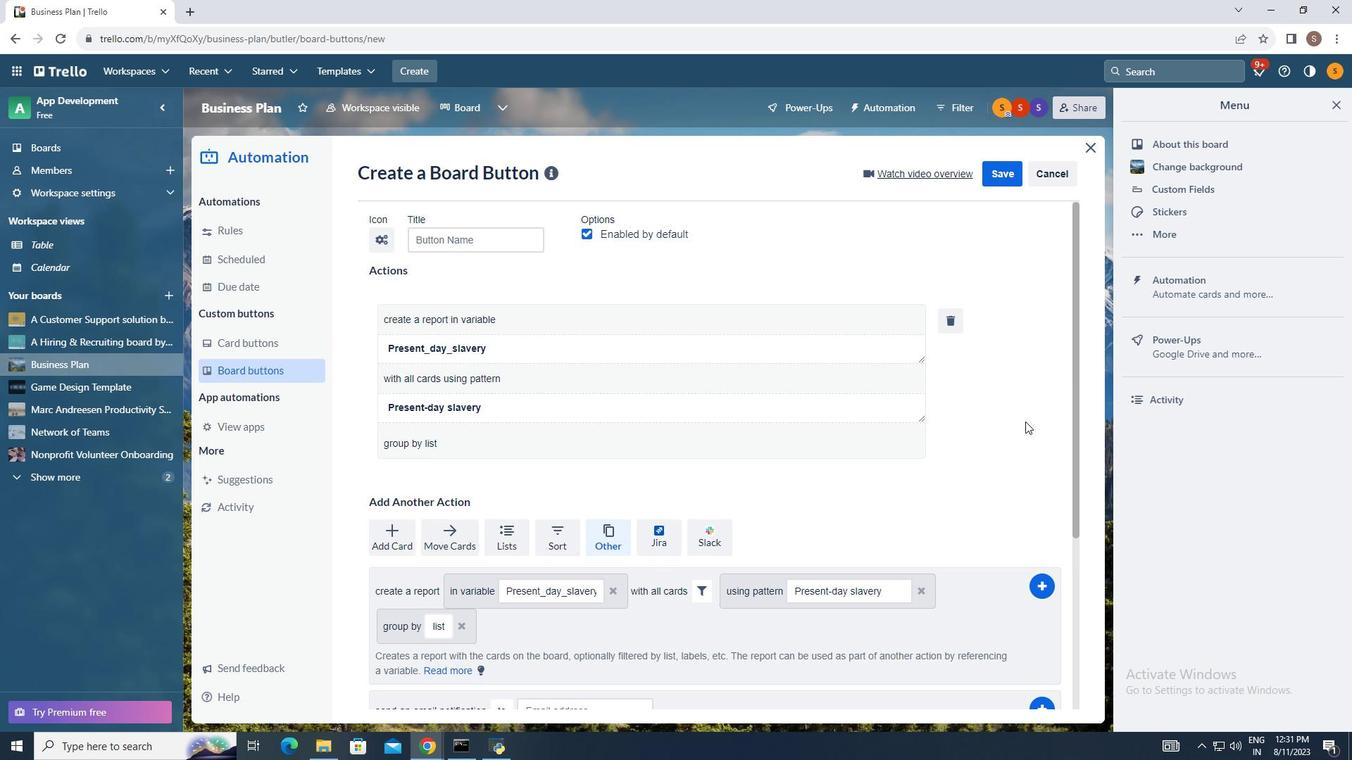 
